Task: Add a condition where "Assignee Is -" in recently solved tickets.
Action: Mouse moved to (122, 318)
Screenshot: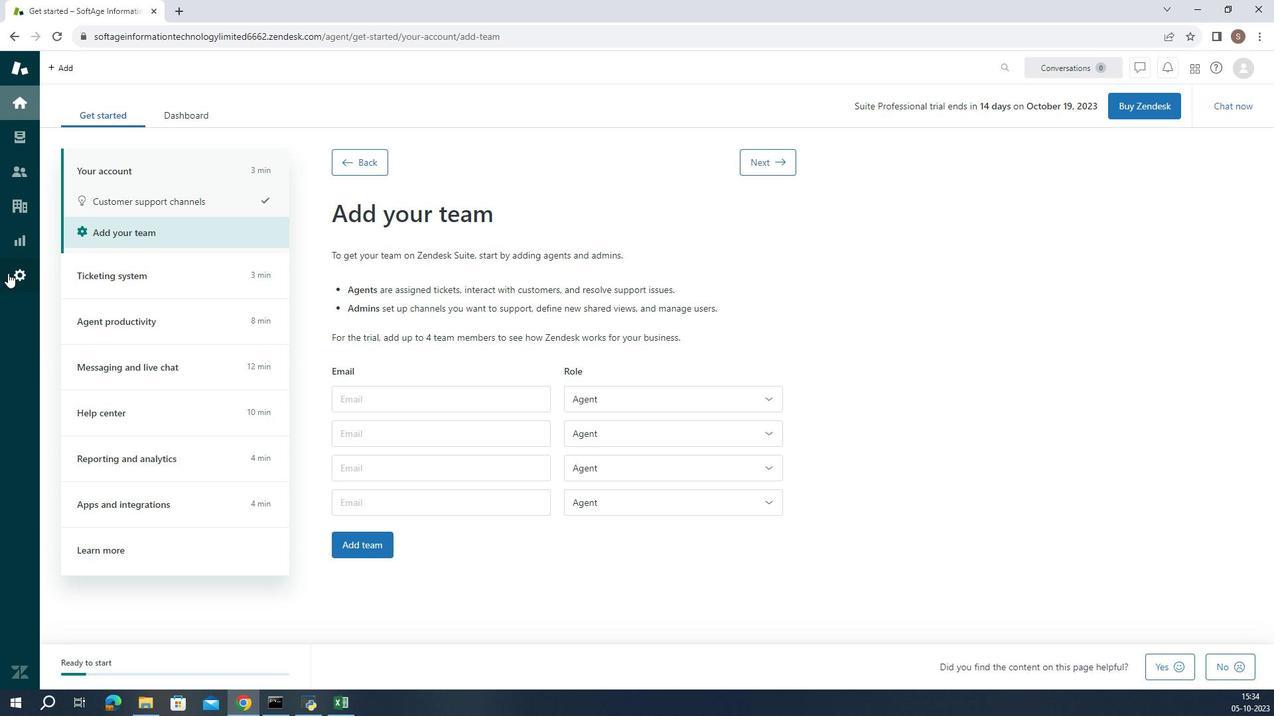 
Action: Mouse pressed left at (122, 318)
Screenshot: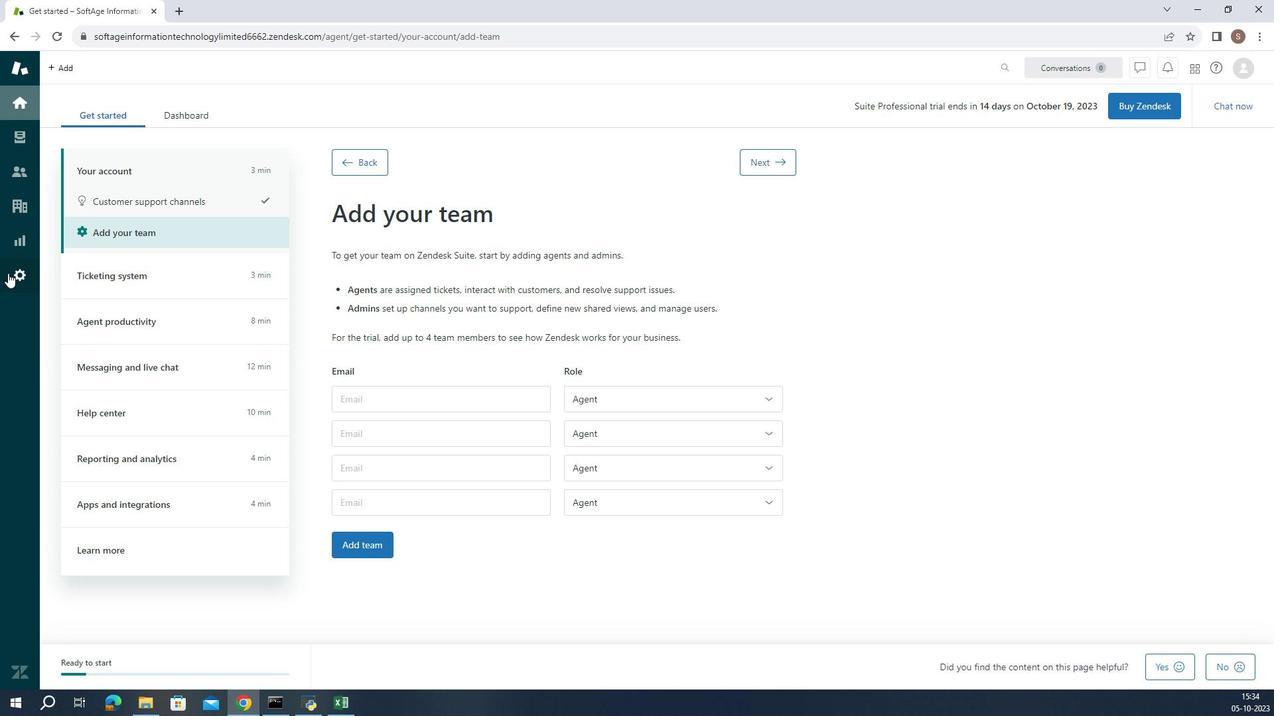 
Action: Mouse moved to (463, 600)
Screenshot: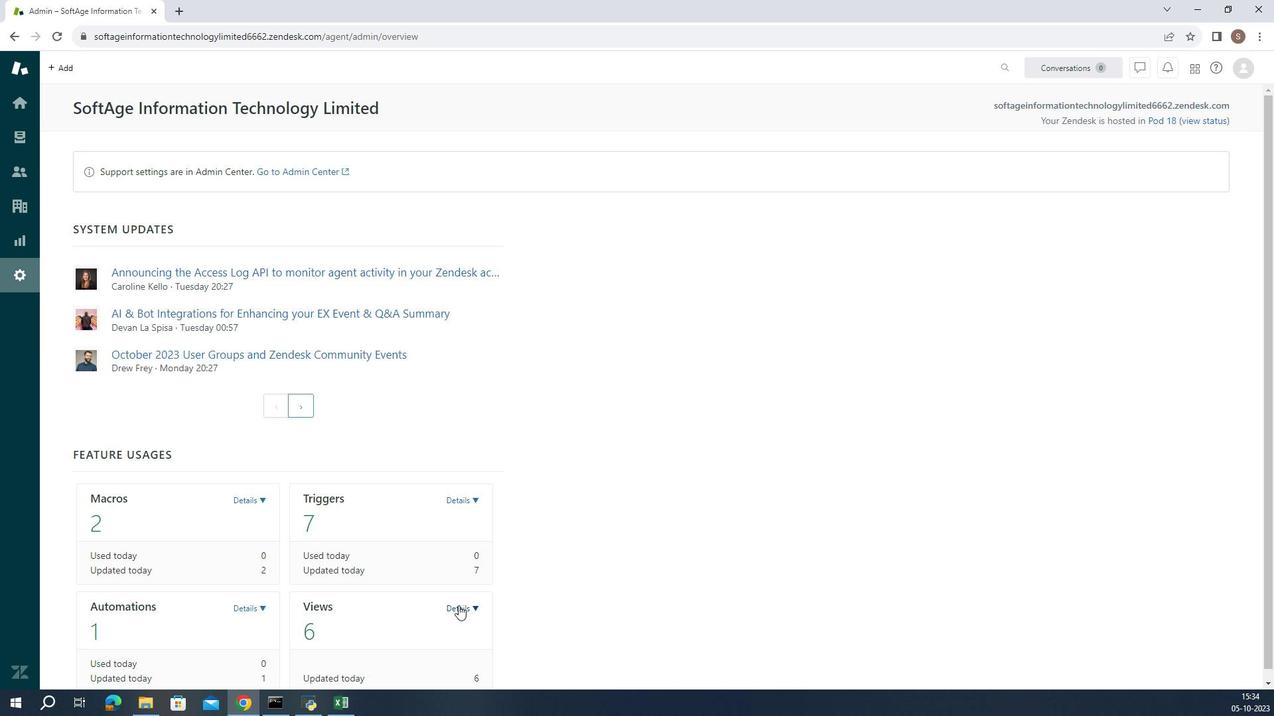 
Action: Mouse pressed left at (463, 600)
Screenshot: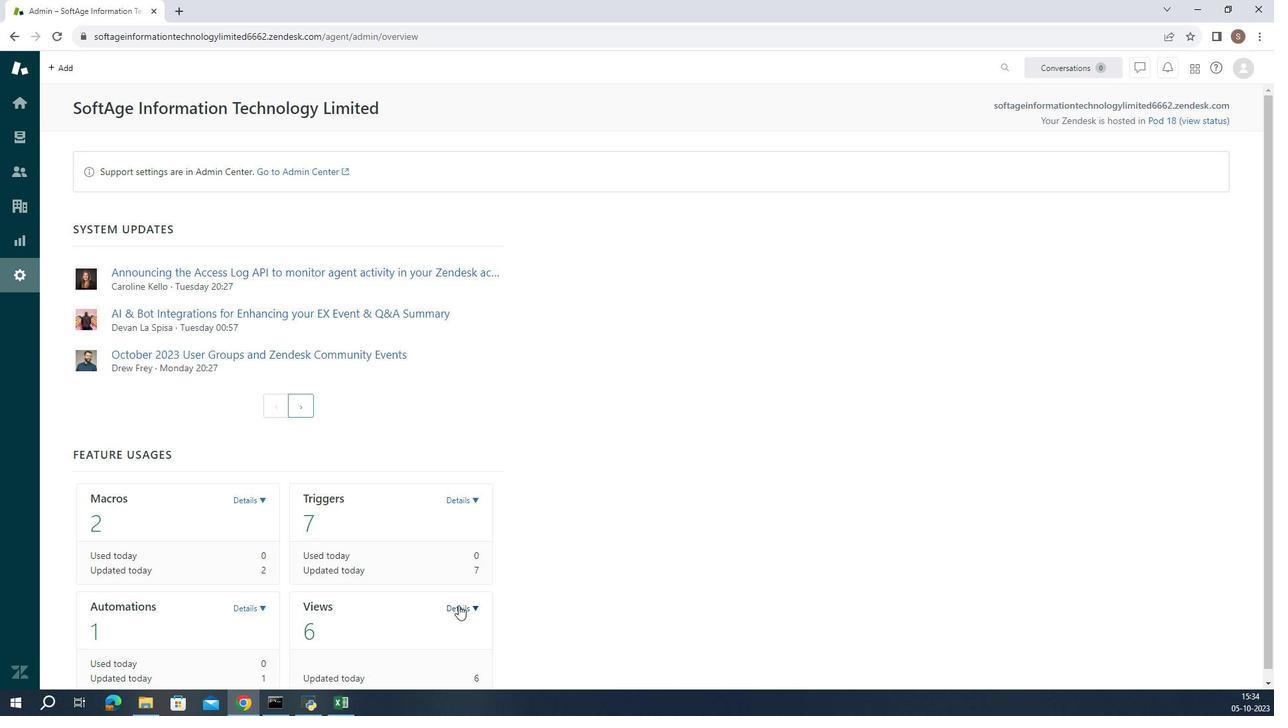 
Action: Mouse moved to (419, 644)
Screenshot: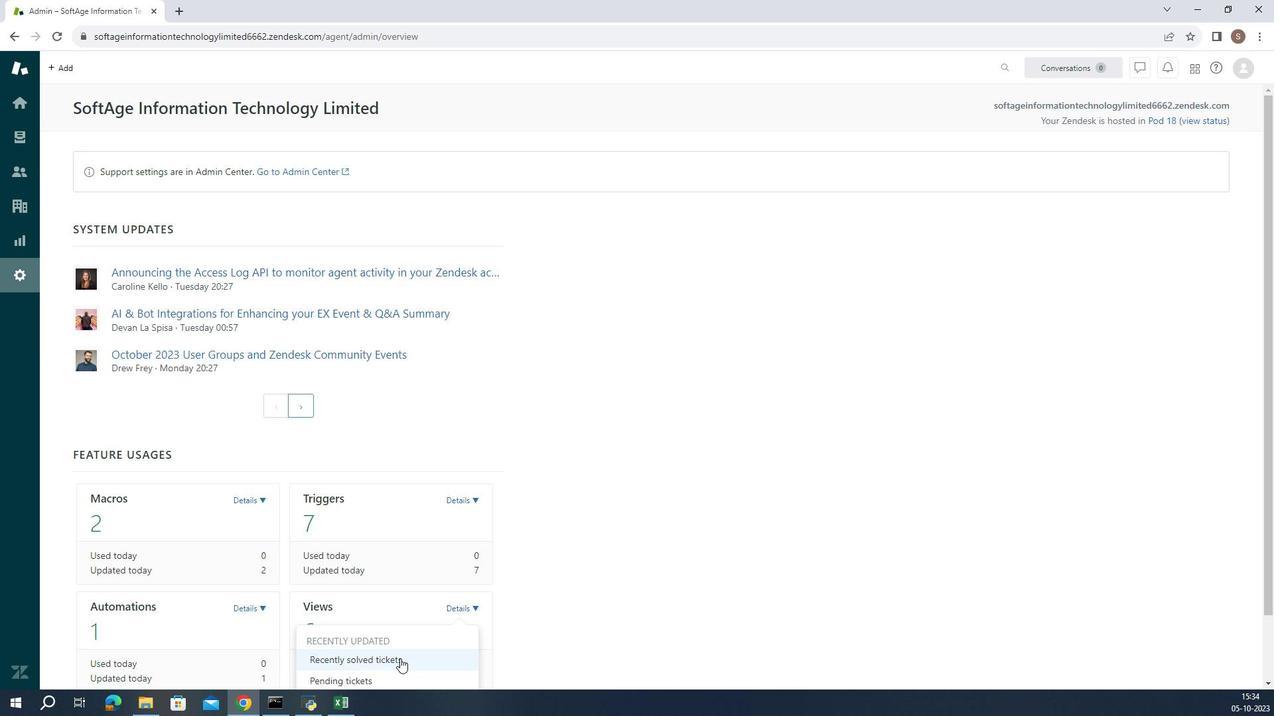
Action: Mouse pressed left at (419, 644)
Screenshot: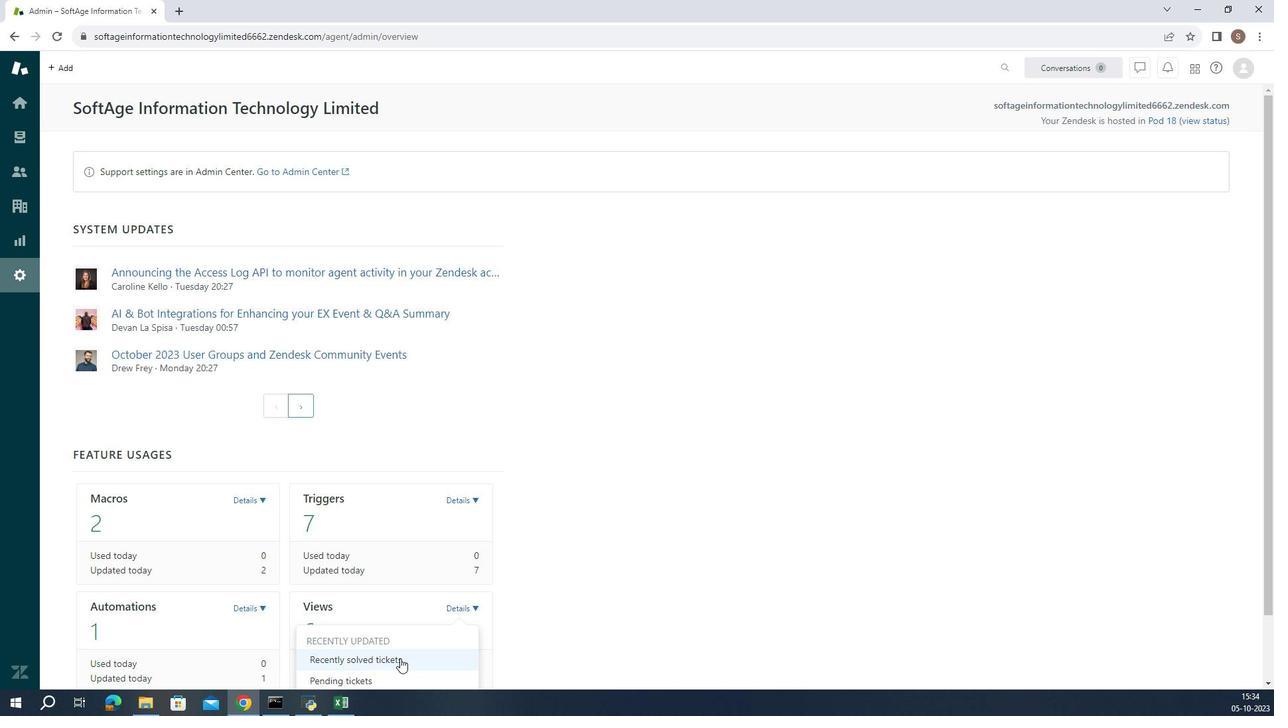 
Action: Mouse moved to (284, 468)
Screenshot: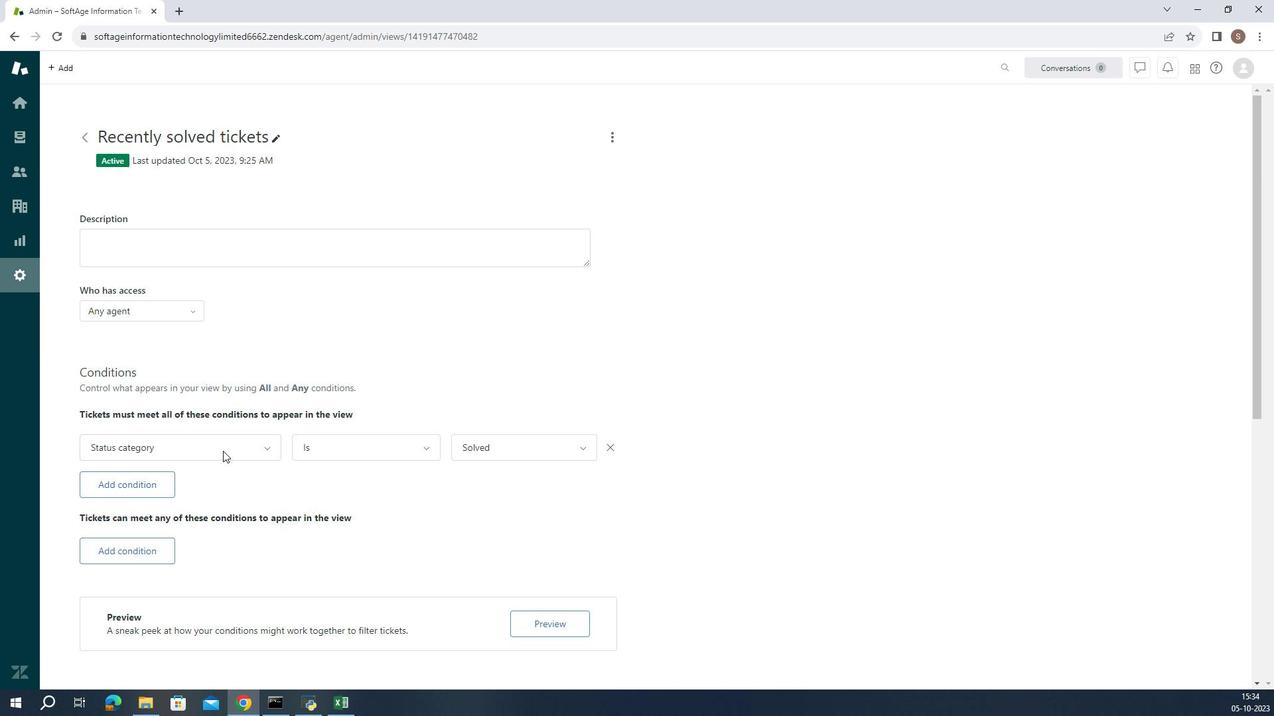 
Action: Mouse pressed left at (284, 468)
Screenshot: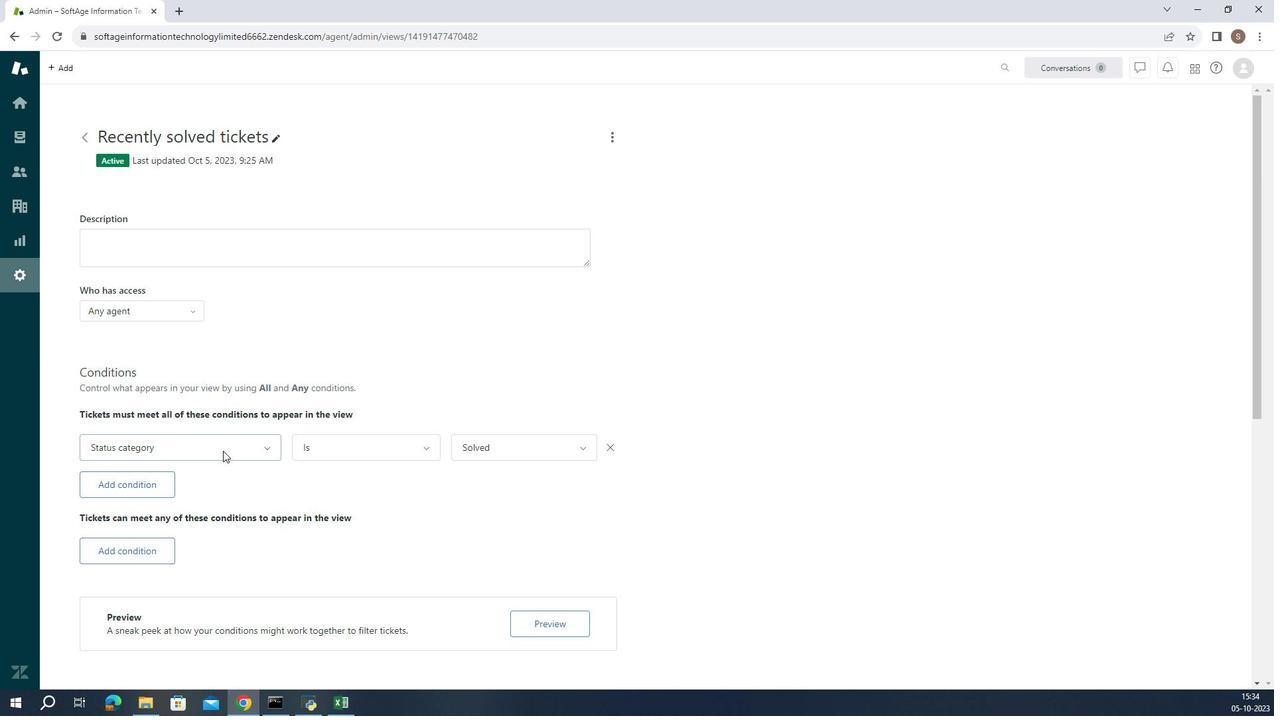 
Action: Mouse moved to (242, 402)
Screenshot: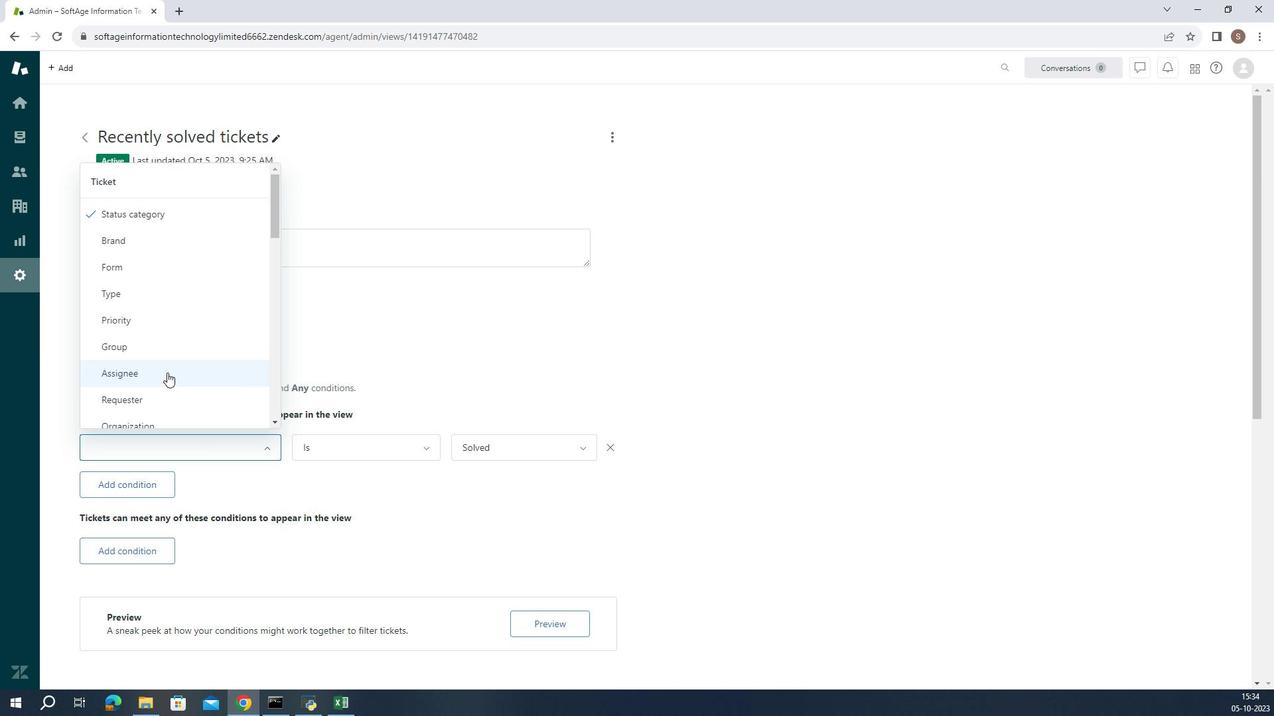 
Action: Mouse pressed left at (242, 402)
Screenshot: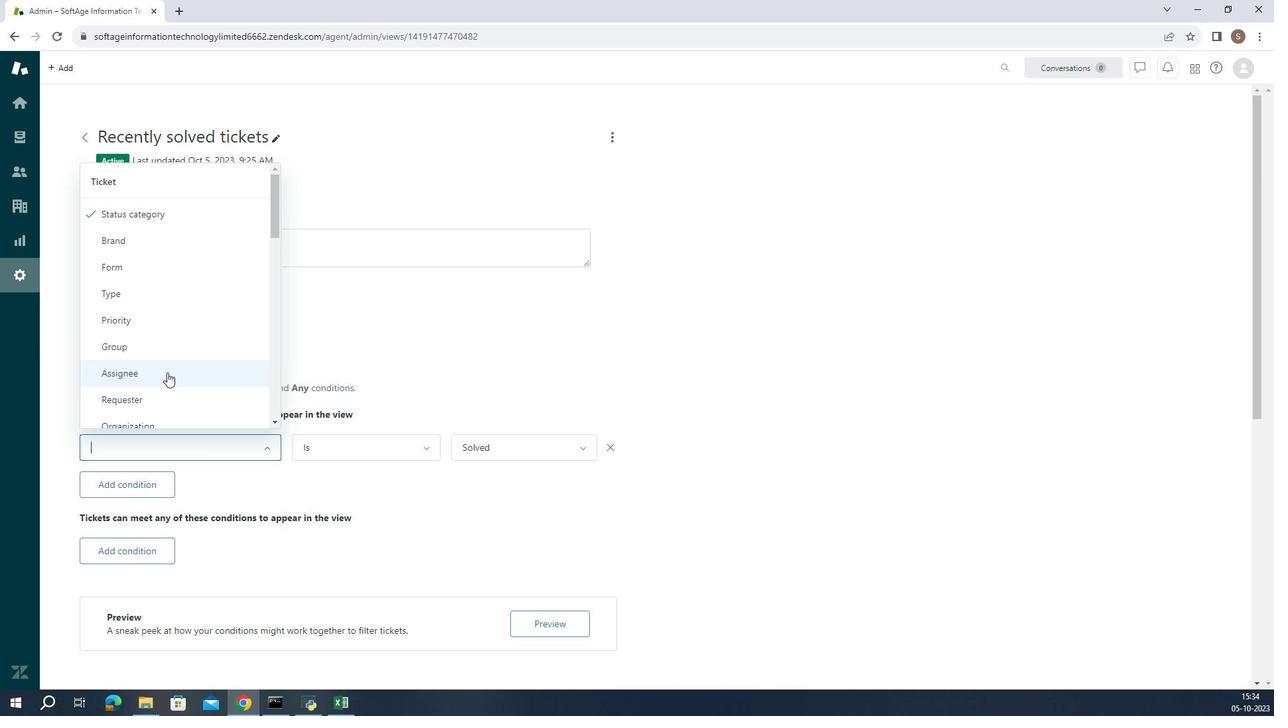 
Action: Mouse moved to (392, 471)
Screenshot: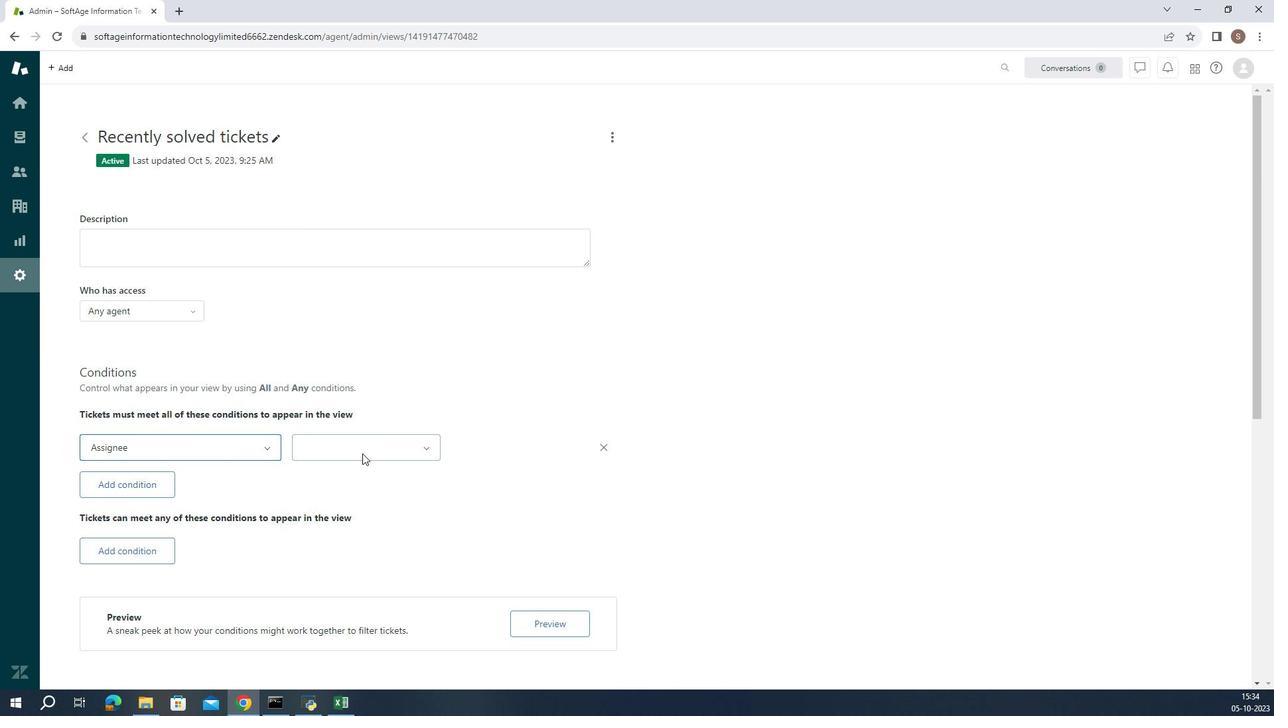 
Action: Mouse pressed left at (392, 471)
Screenshot: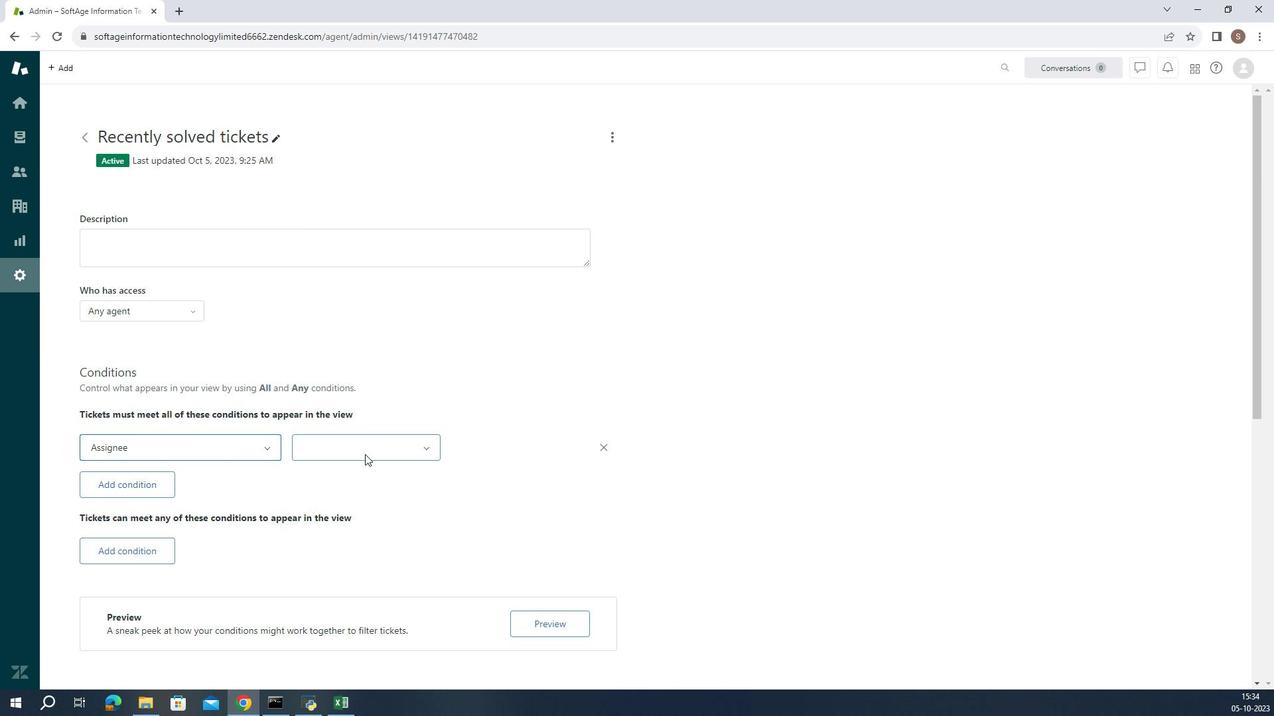 
Action: Mouse moved to (392, 494)
Screenshot: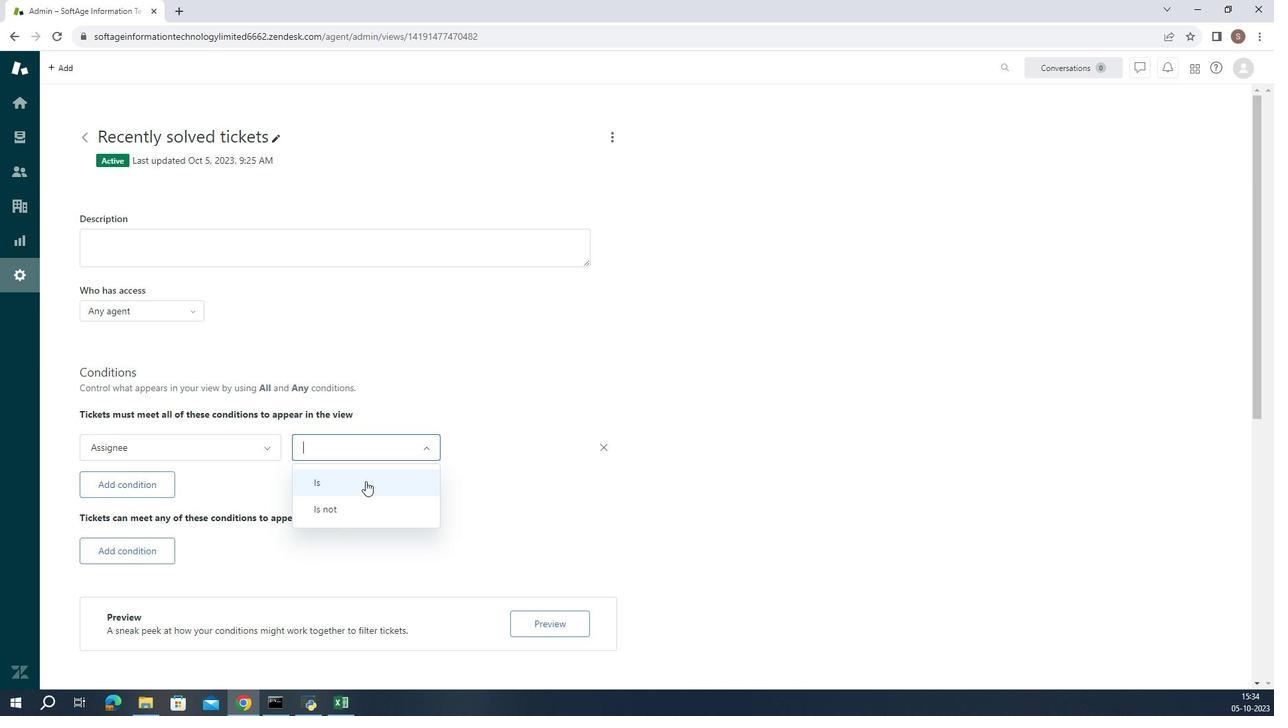 
Action: Mouse pressed left at (392, 494)
Screenshot: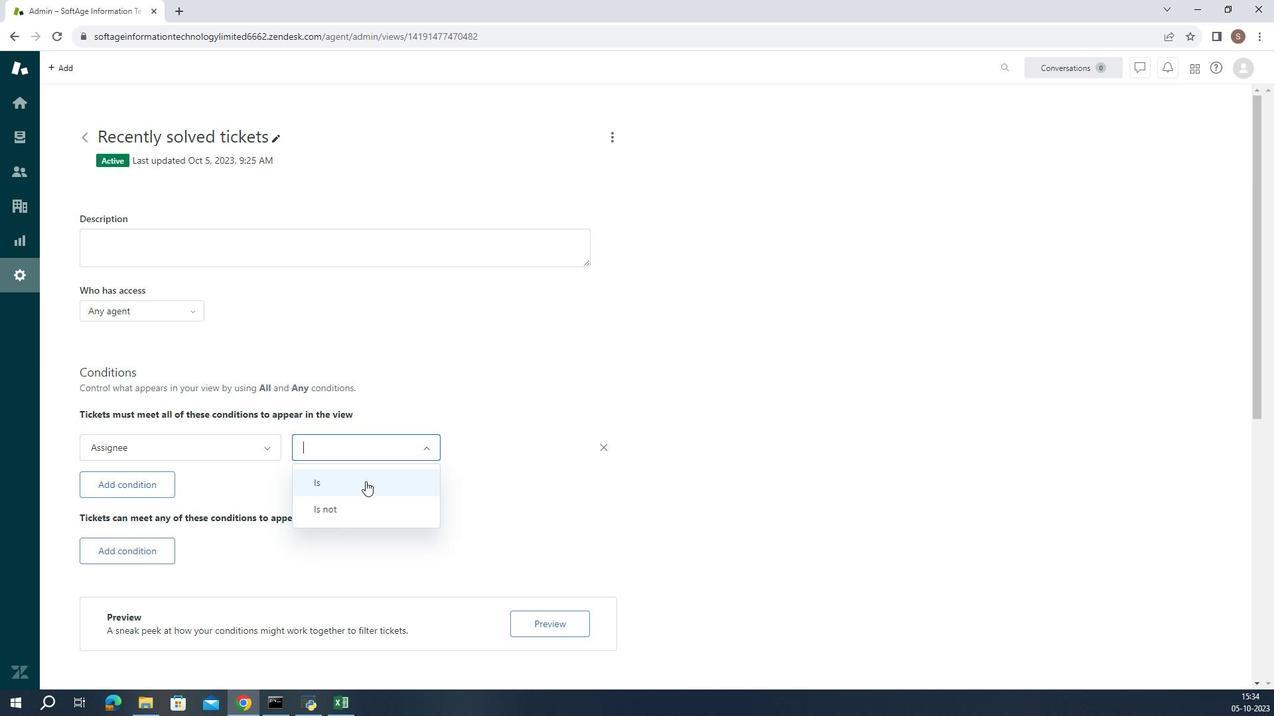 
Action: Mouse moved to (495, 465)
Screenshot: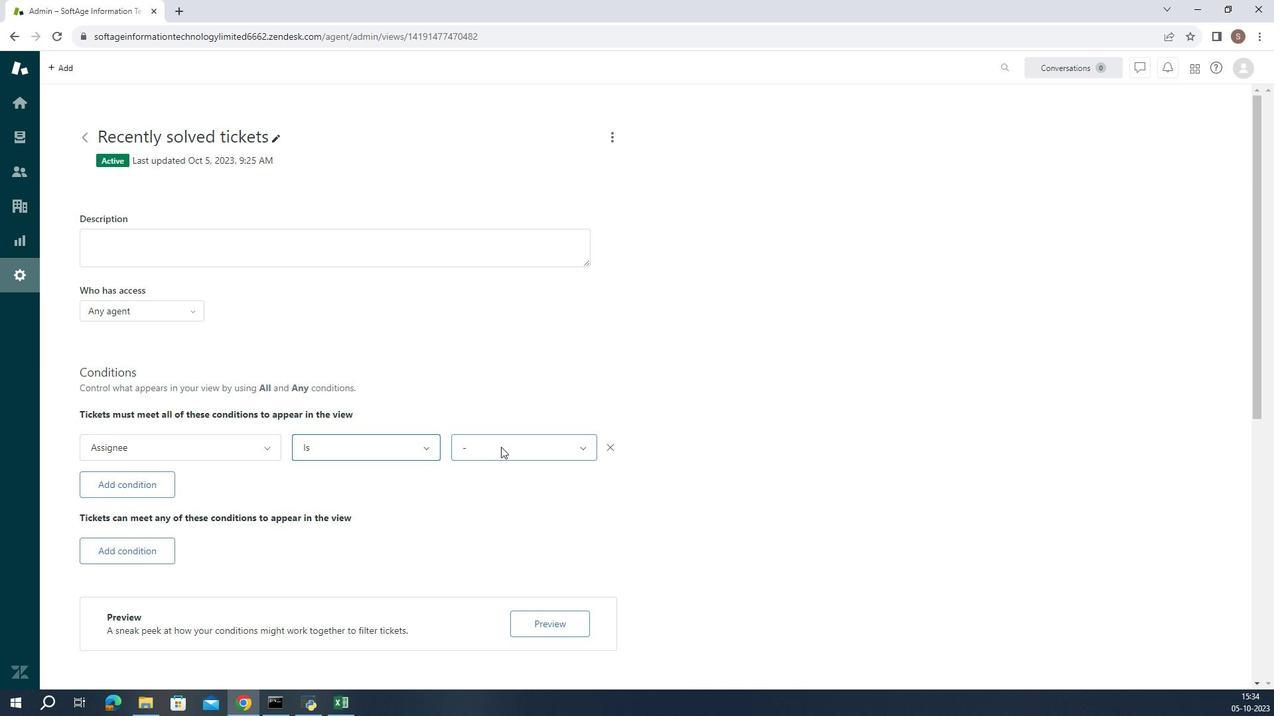 
Action: Mouse pressed left at (495, 465)
Screenshot: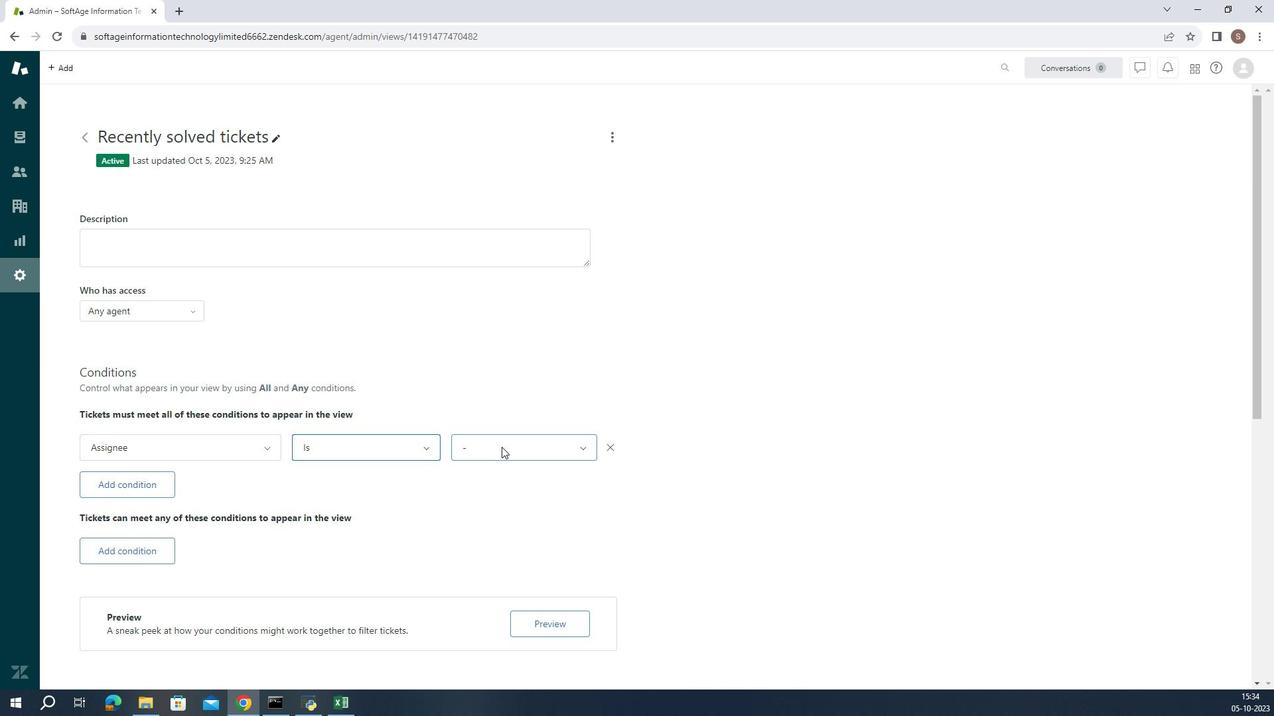 
Action: Mouse moved to (500, 505)
Screenshot: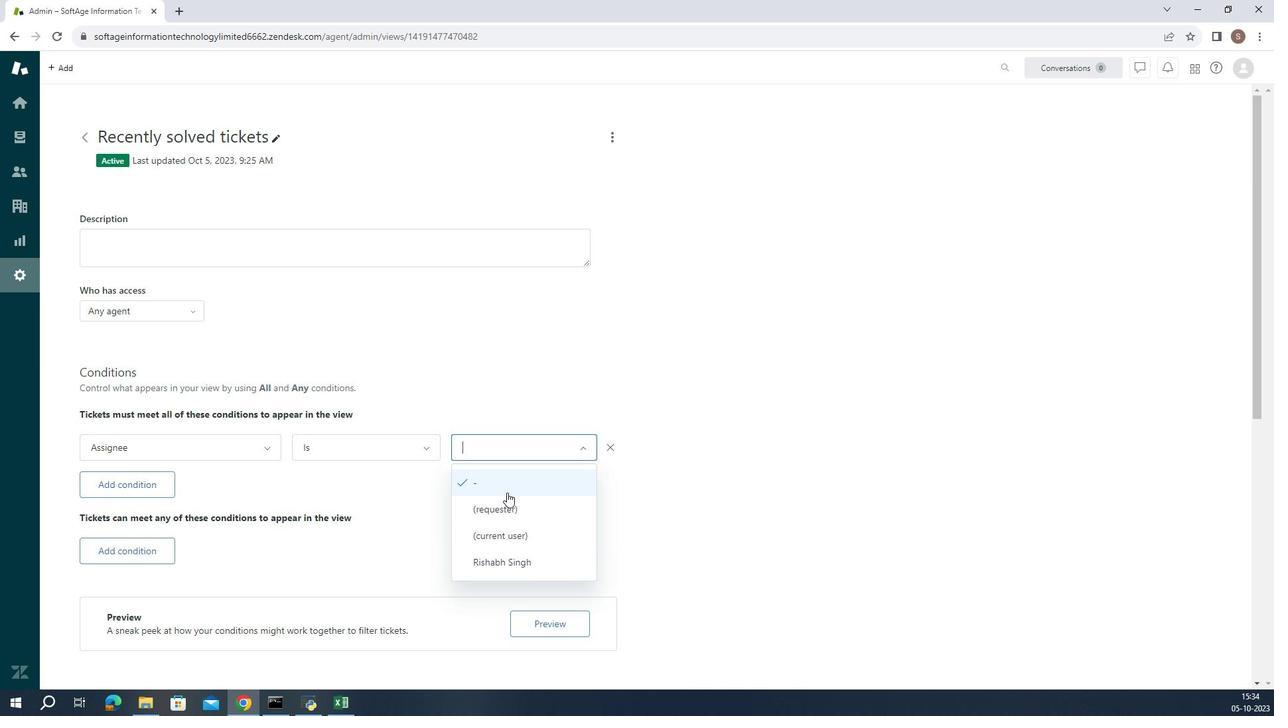 
Action: Mouse pressed left at (500, 505)
Screenshot: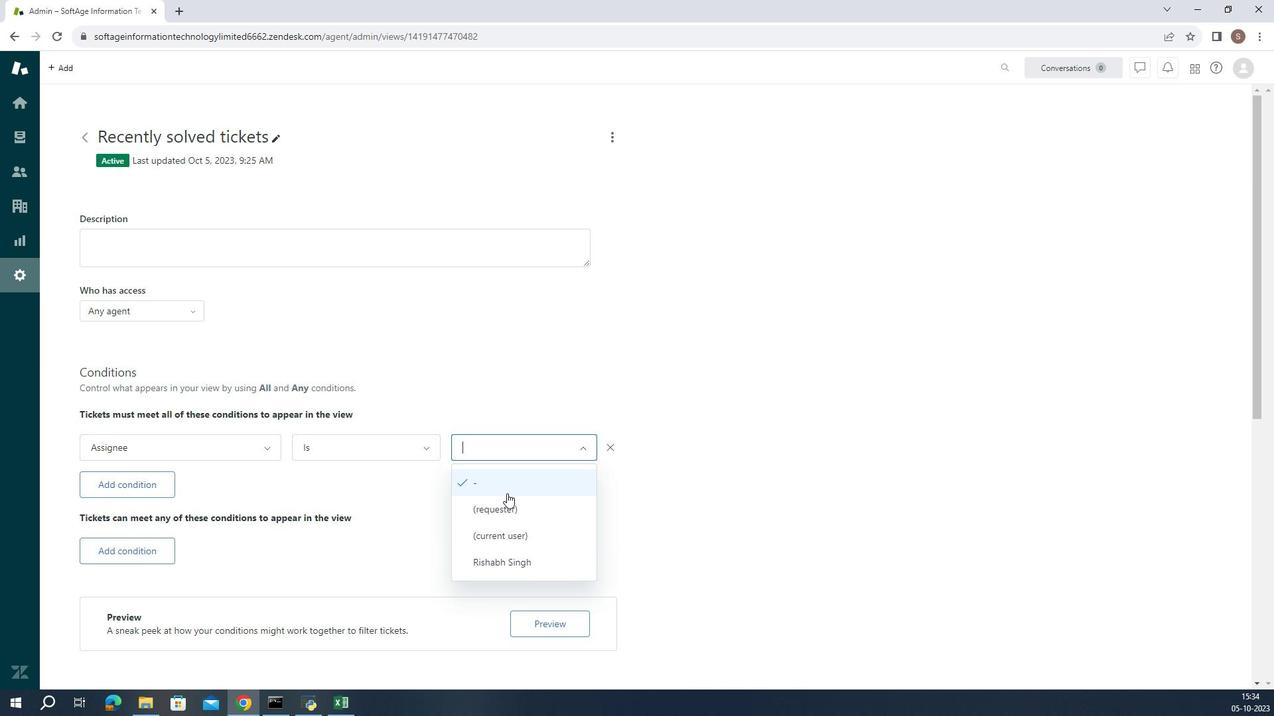 
Action: Mouse moved to (544, 503)
Screenshot: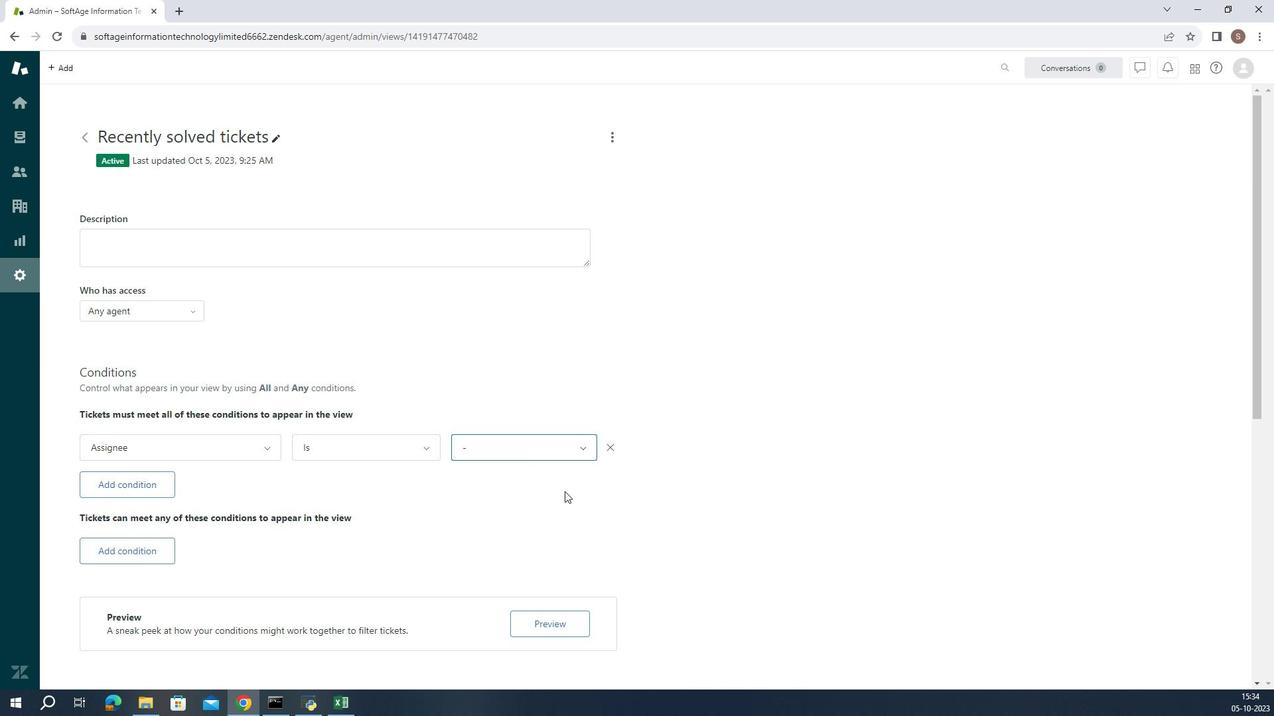 
Action: Mouse pressed left at (544, 503)
Screenshot: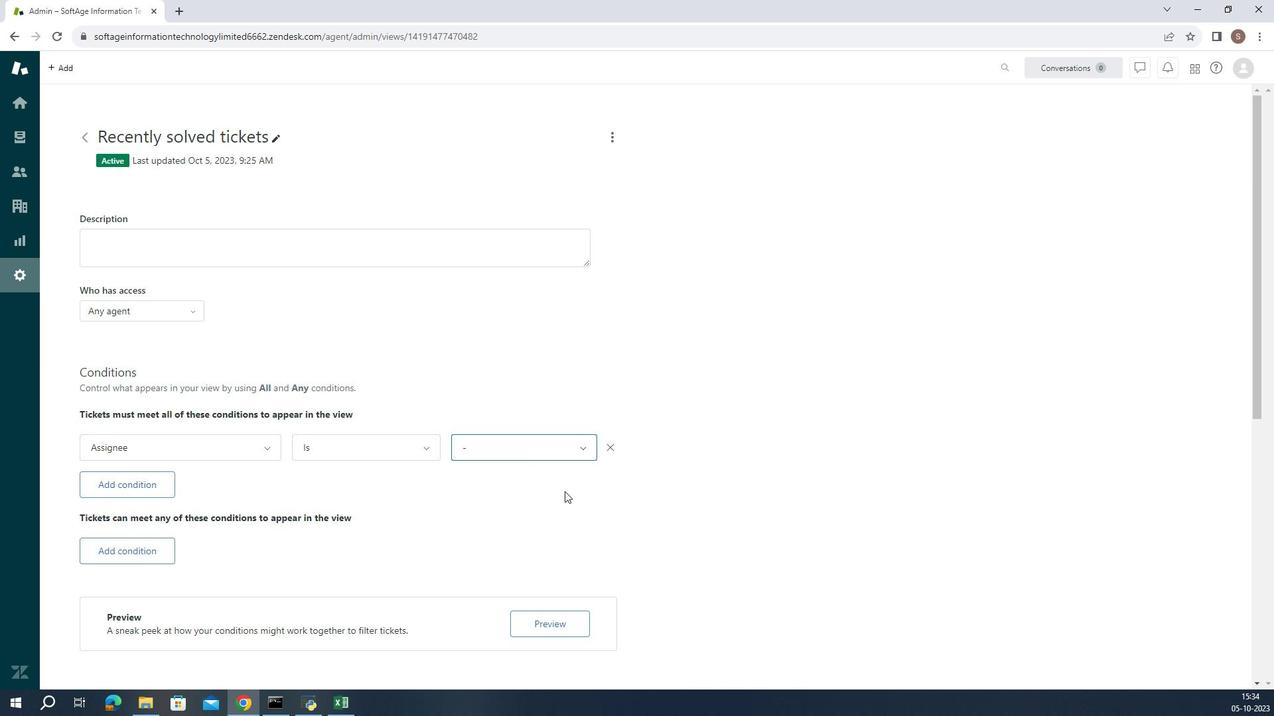 
Action: Mouse moved to (417, 513)
Screenshot: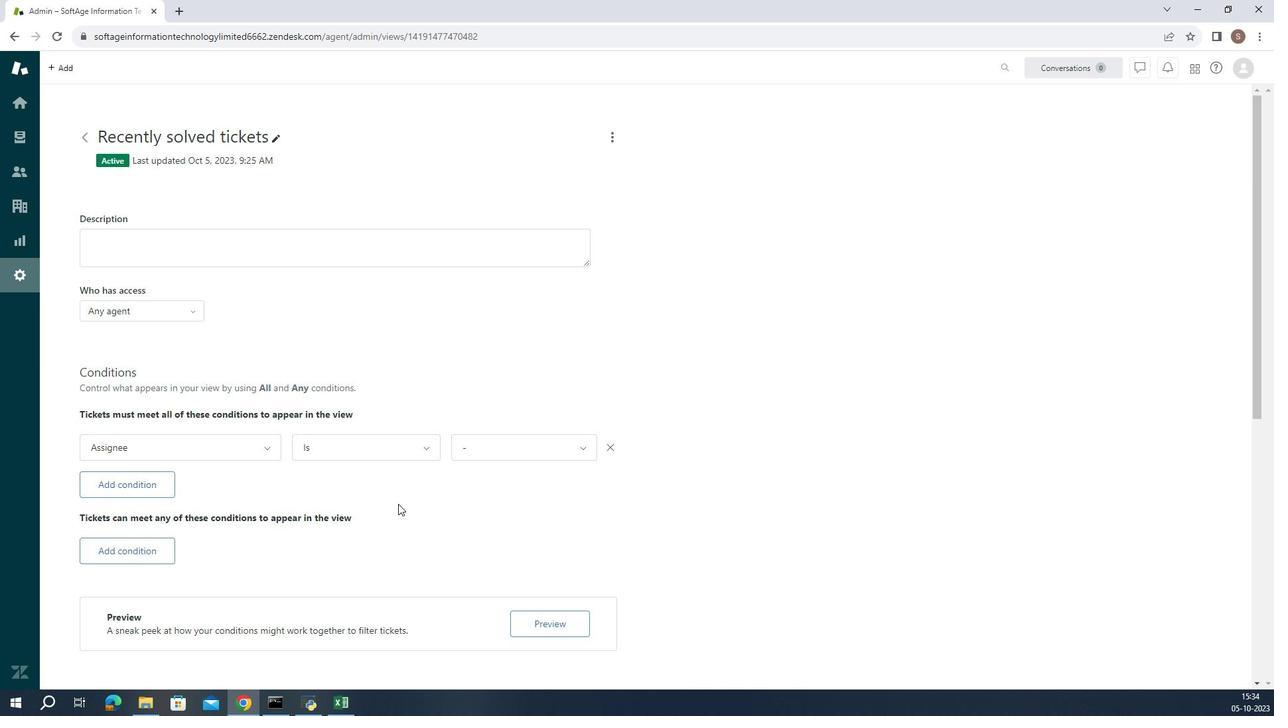 
